 Task: Create a section Accelerator and in the section, add a milestone Platform Integration in the project AcePlan
Action: Mouse moved to (64, 328)
Screenshot: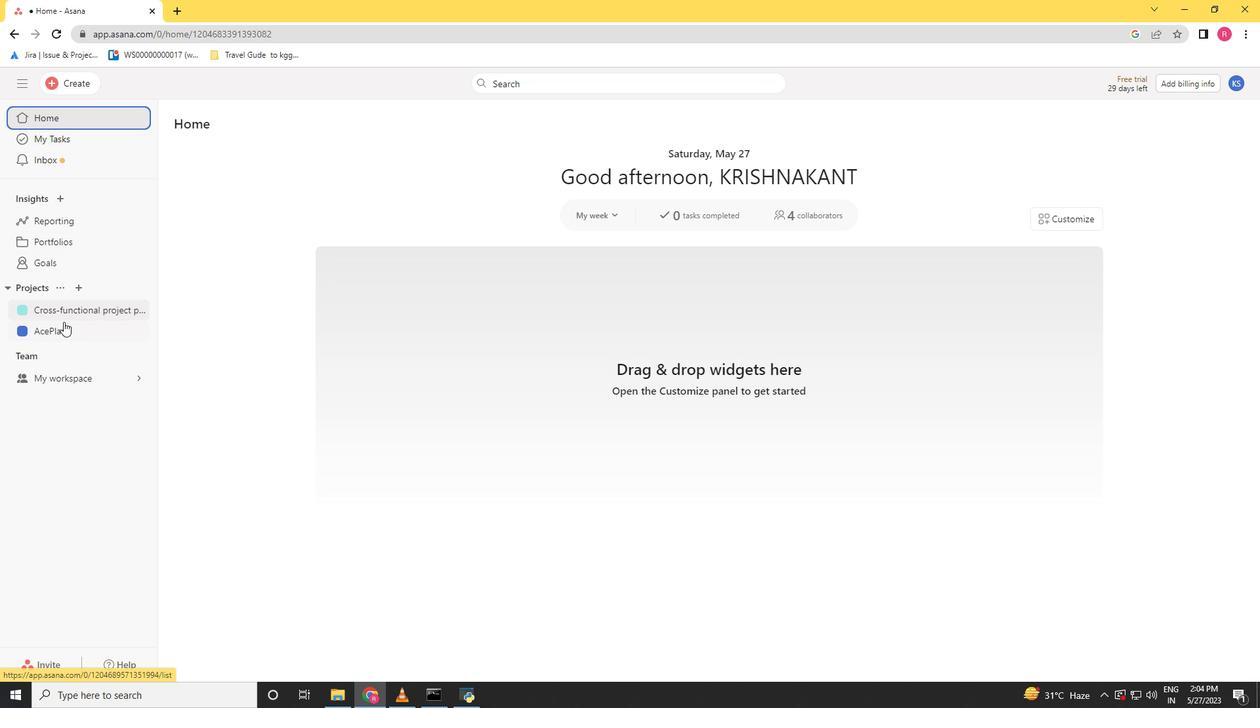 
Action: Mouse pressed left at (64, 328)
Screenshot: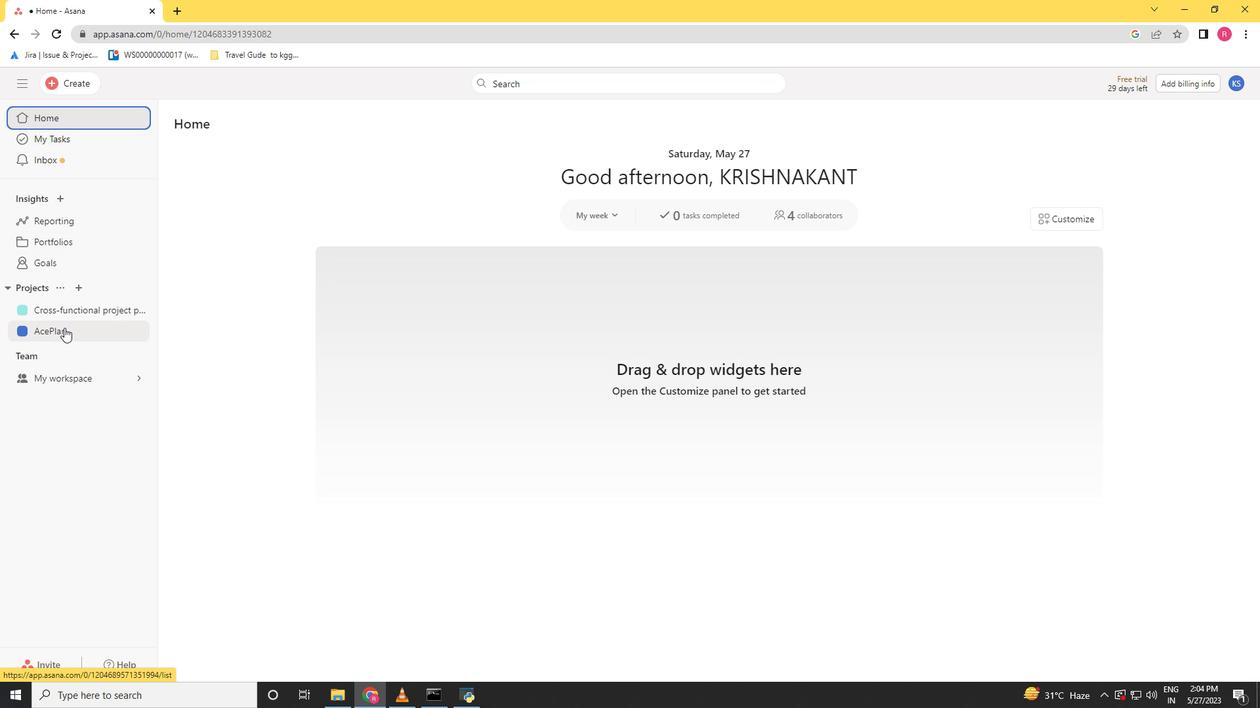 
Action: Mouse moved to (319, 629)
Screenshot: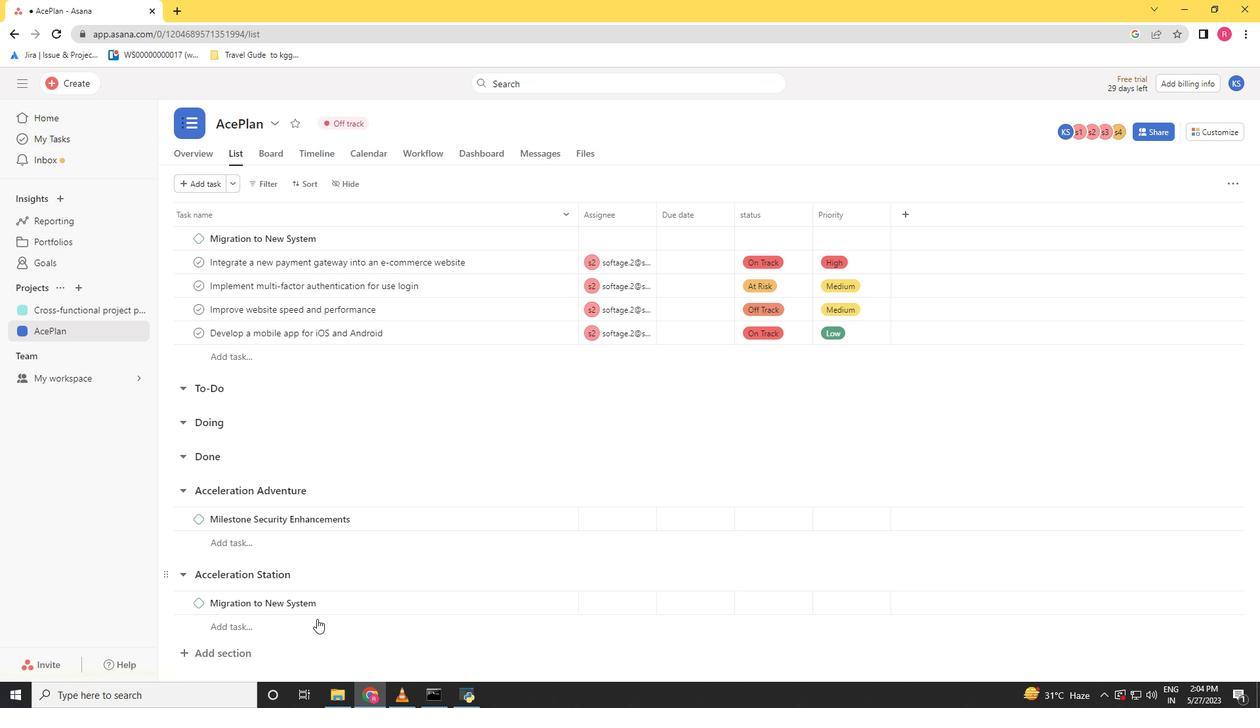 
Action: Mouse scrolled (319, 628) with delta (0, 0)
Screenshot: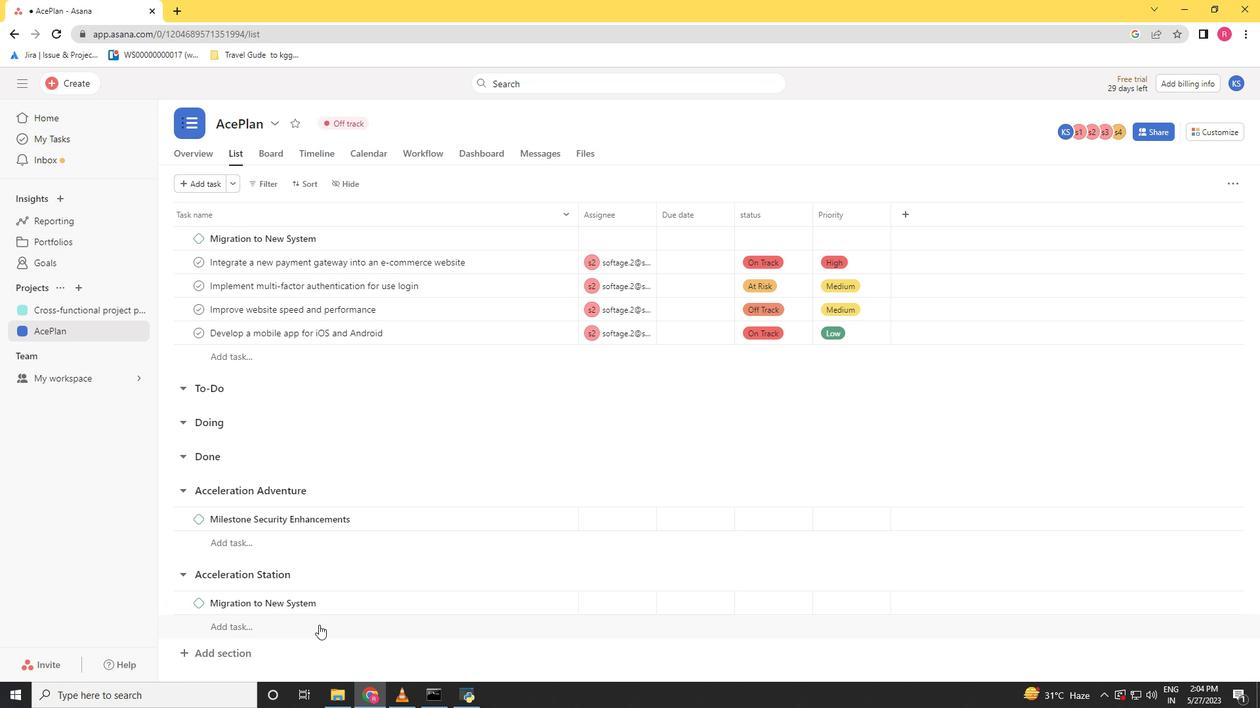 
Action: Mouse scrolled (319, 628) with delta (0, 0)
Screenshot: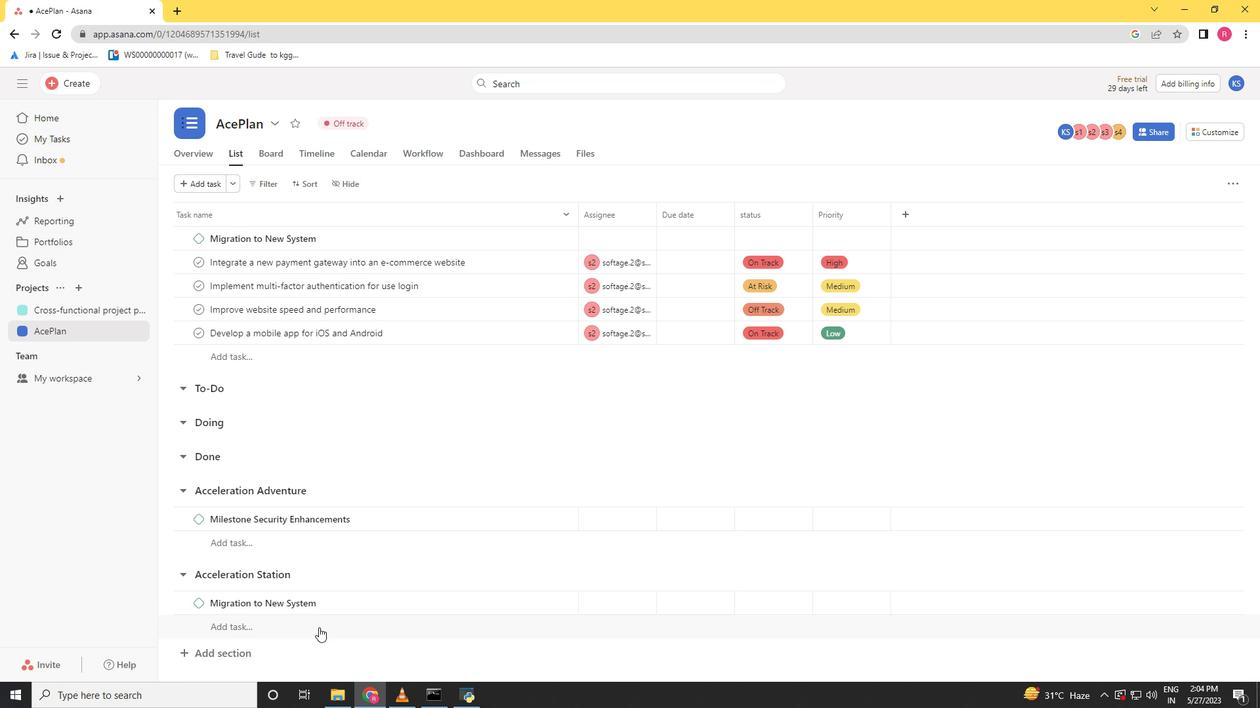 
Action: Mouse moved to (318, 629)
Screenshot: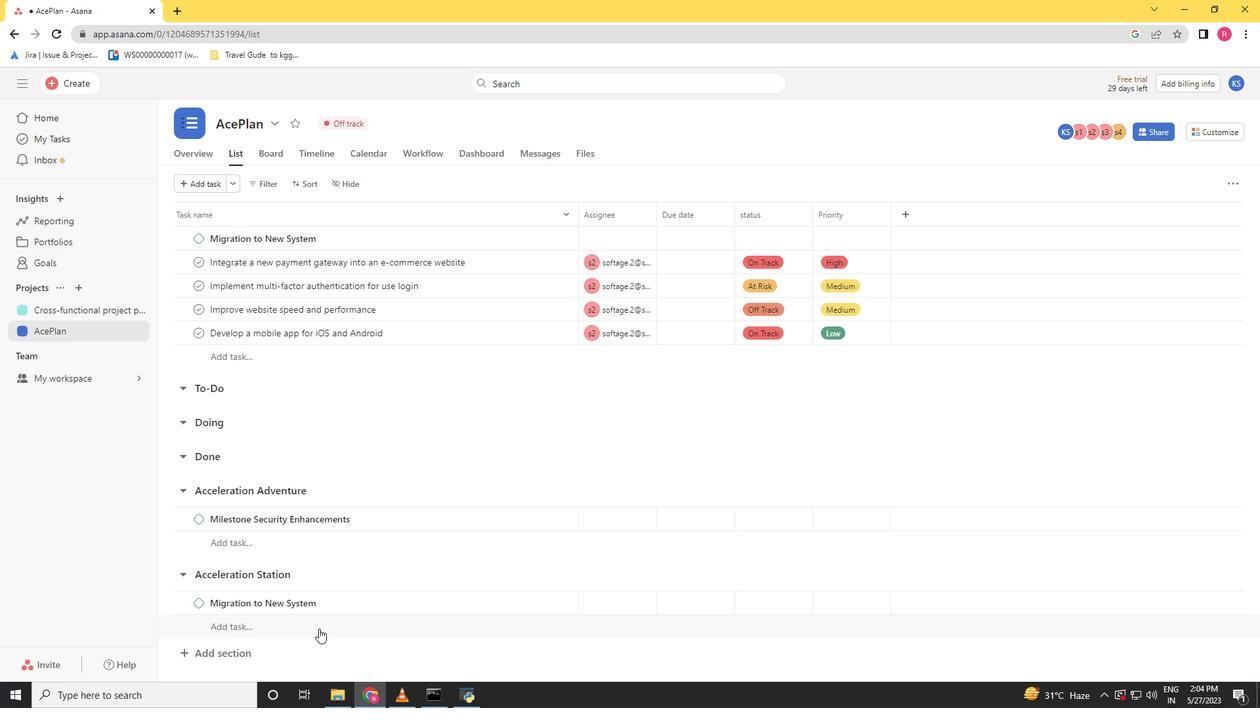 
Action: Mouse scrolled (318, 628) with delta (0, 0)
Screenshot: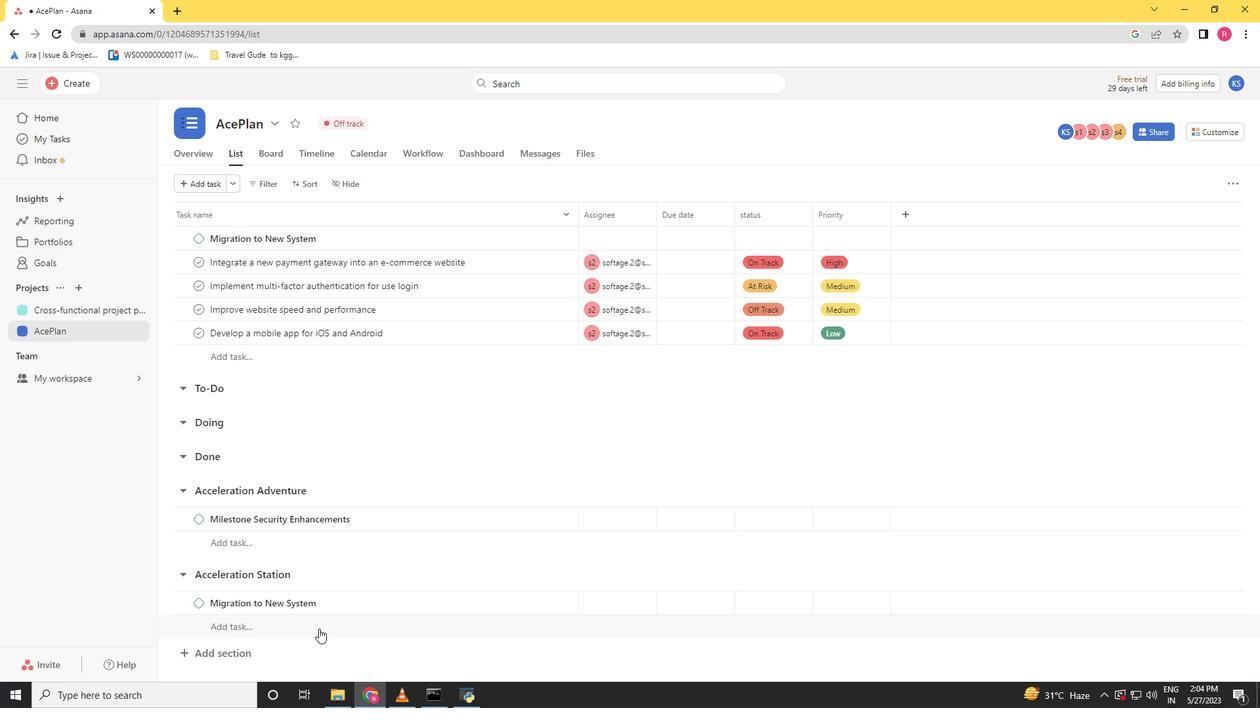 
Action: Mouse moved to (317, 629)
Screenshot: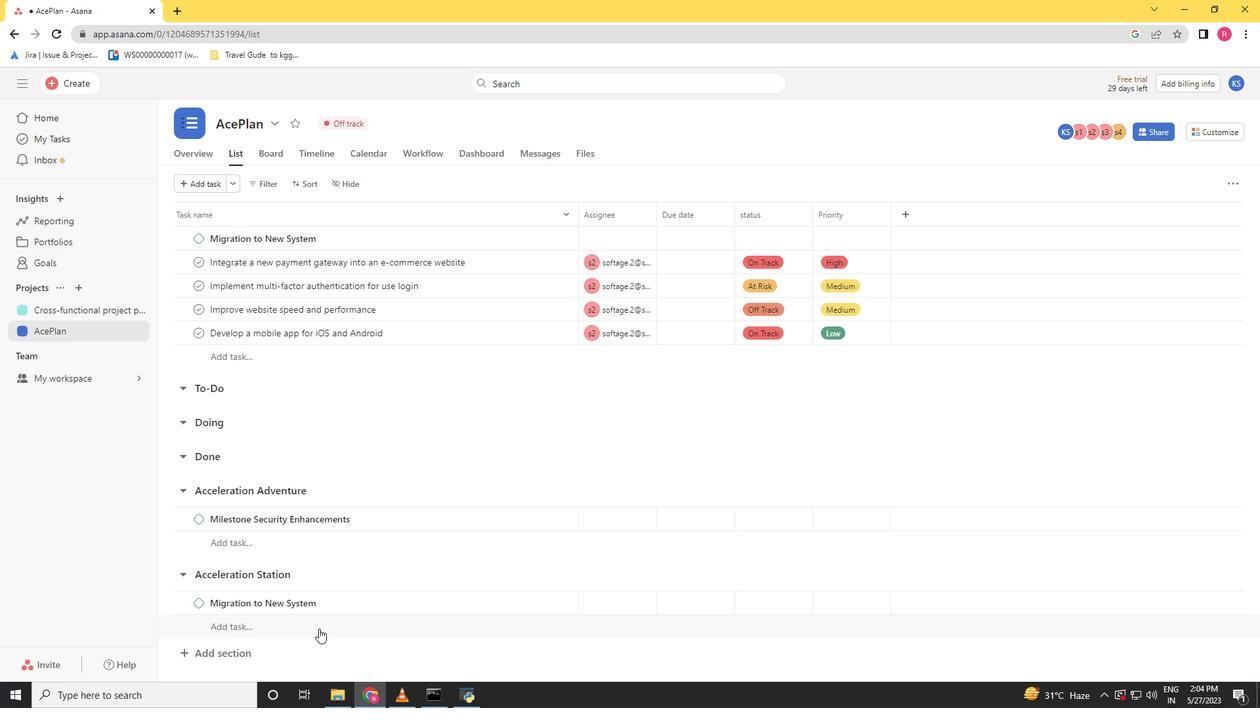 
Action: Mouse scrolled (317, 628) with delta (0, 0)
Screenshot: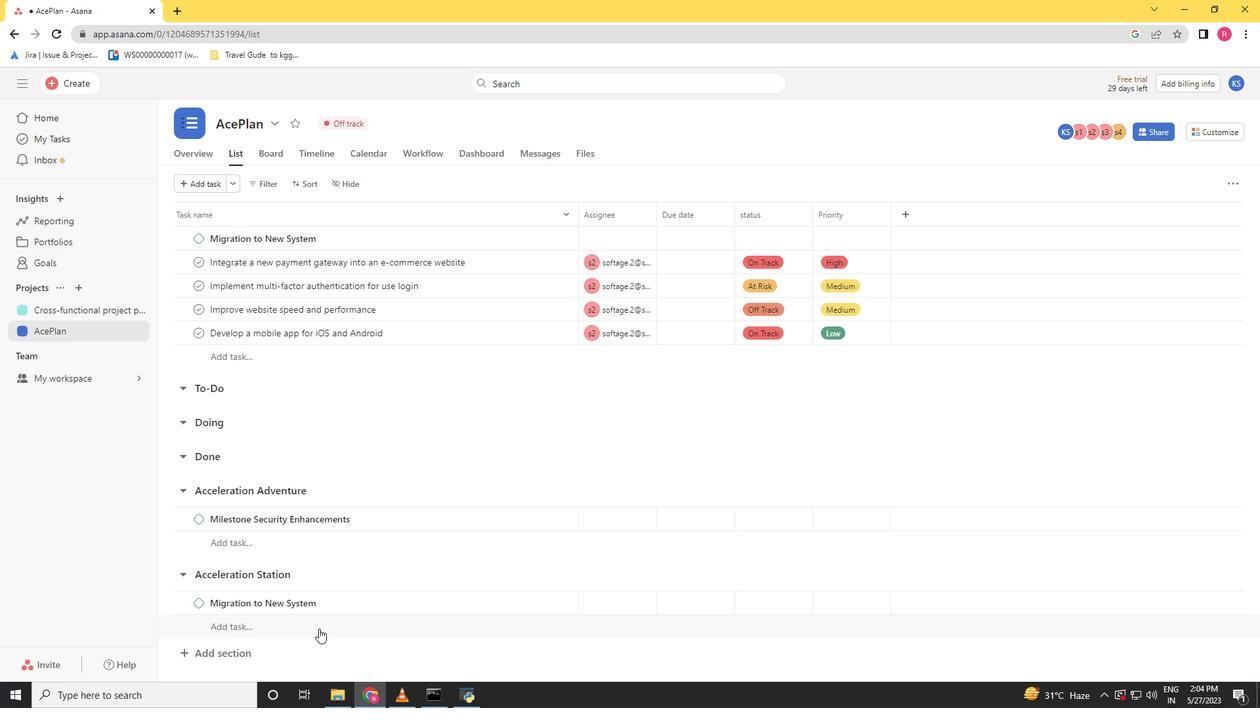 
Action: Mouse moved to (212, 656)
Screenshot: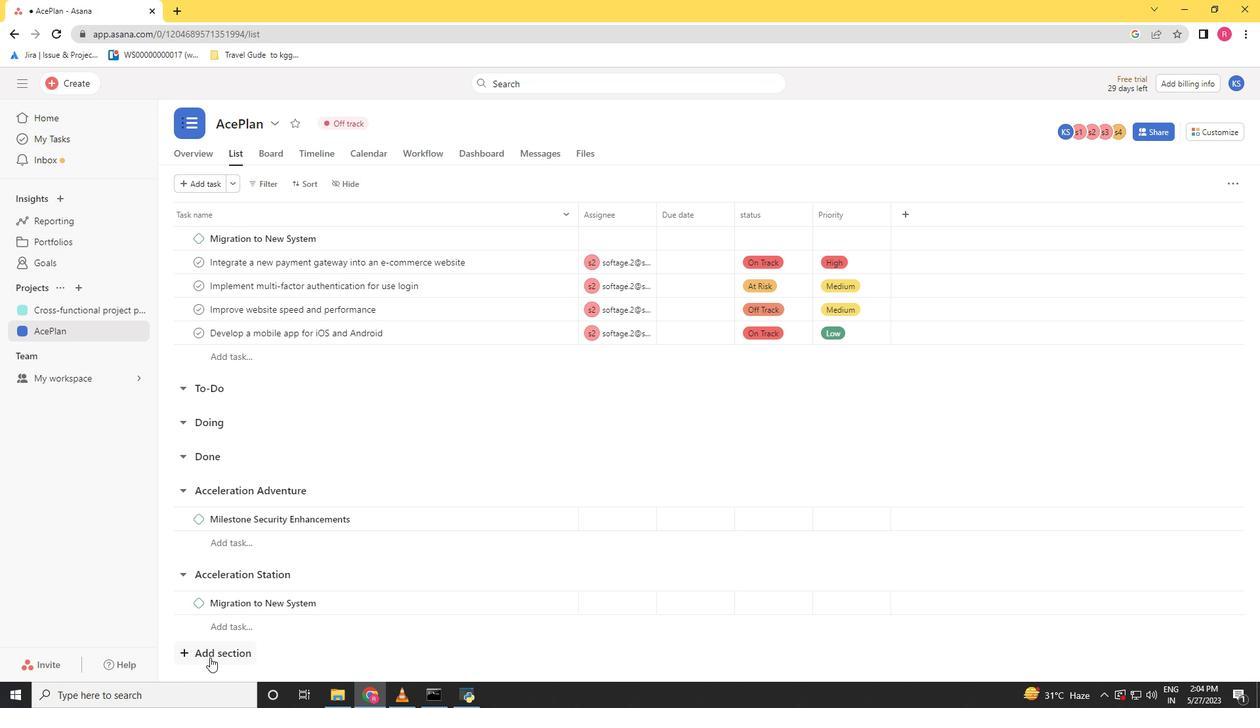 
Action: Mouse pressed left at (212, 656)
Screenshot: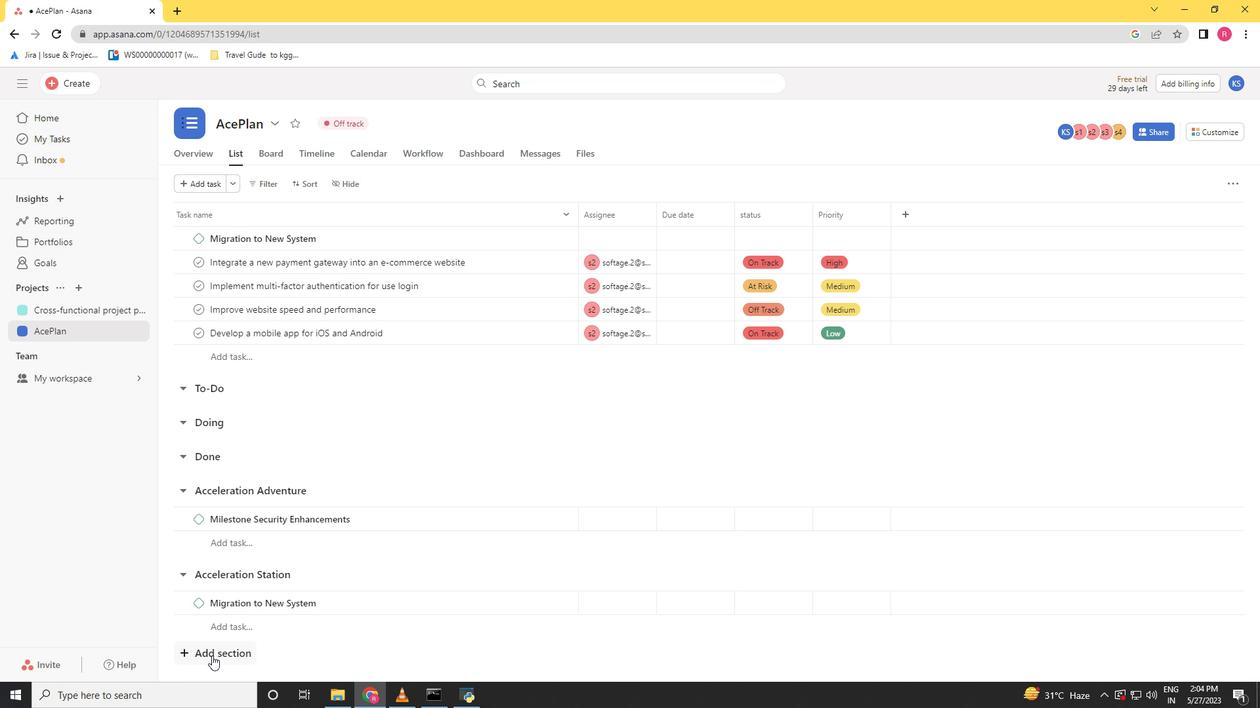 
Action: Mouse moved to (517, 417)
Screenshot: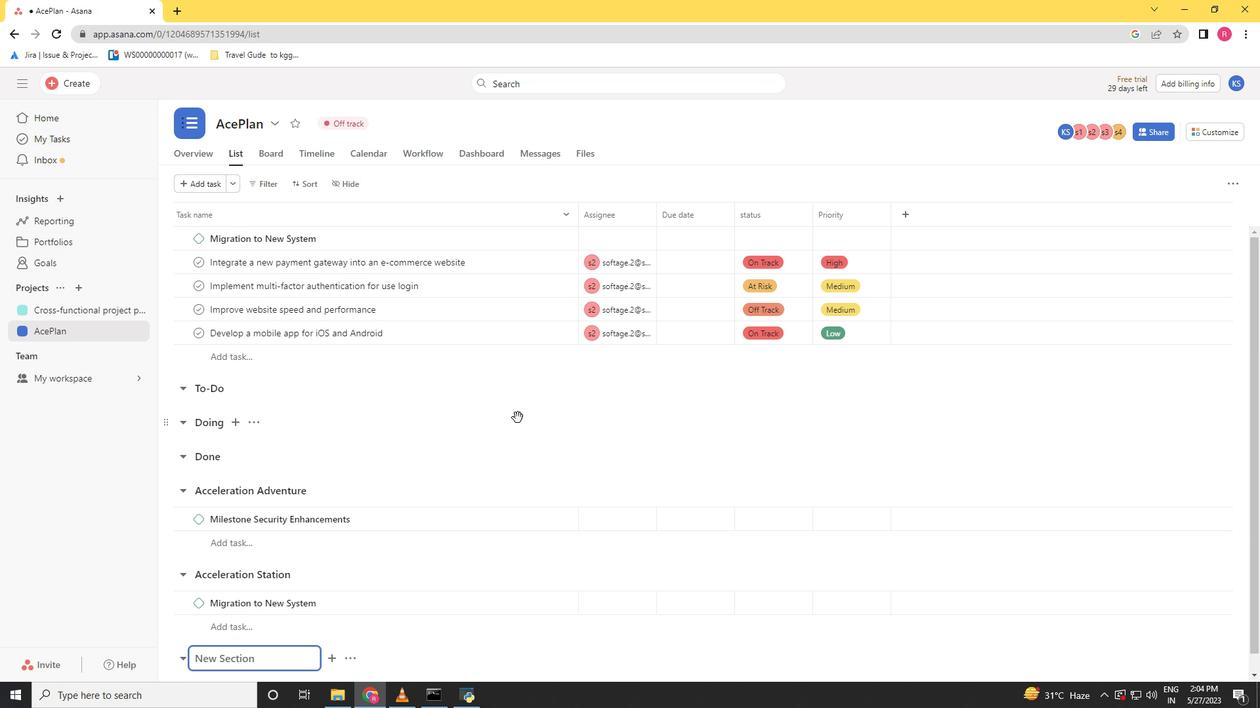 
Action: Key pressed <Key.shift>Accelerator<Key.space><Key.enter>
Screenshot: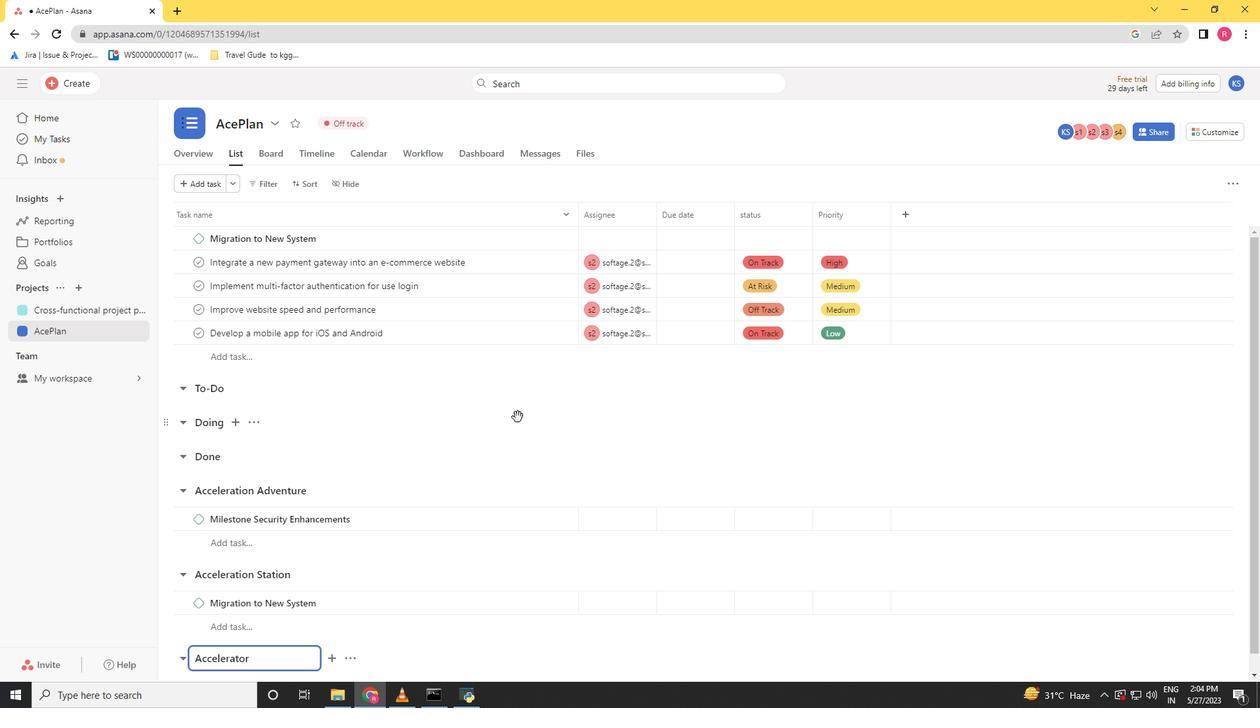 
Action: Mouse moved to (517, 417)
Screenshot: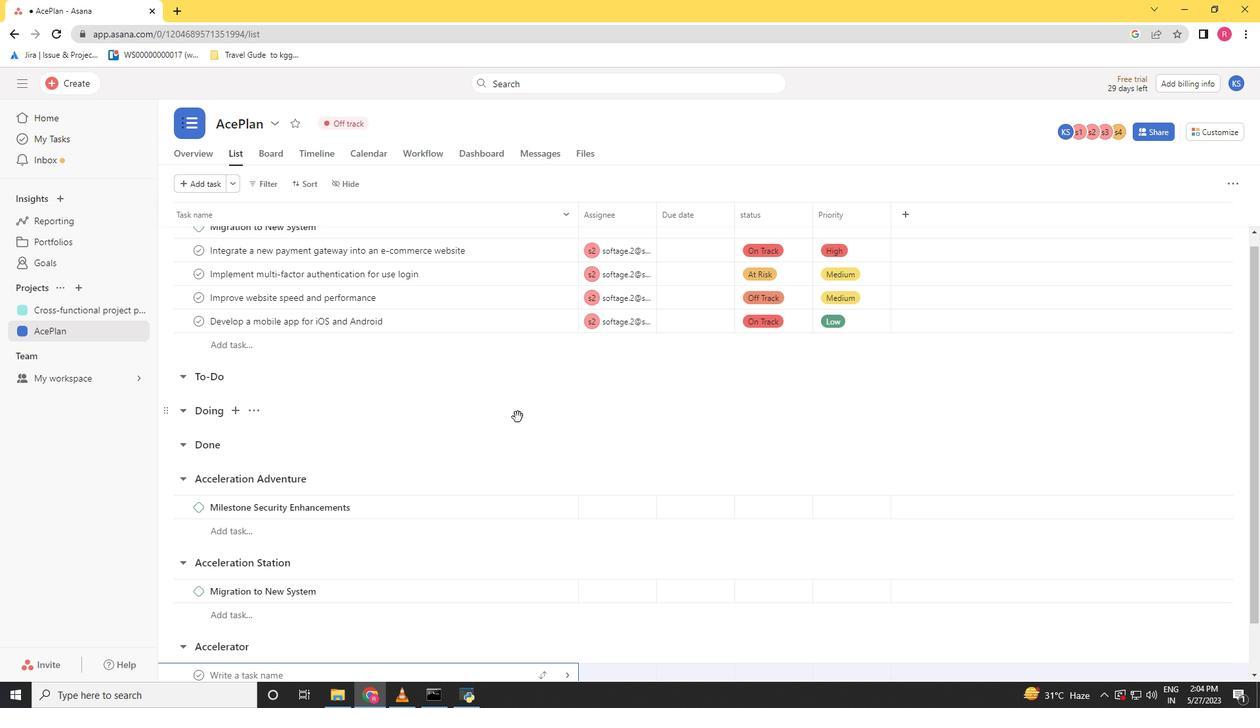 
Action: Mouse scrolled (517, 416) with delta (0, 0)
Screenshot: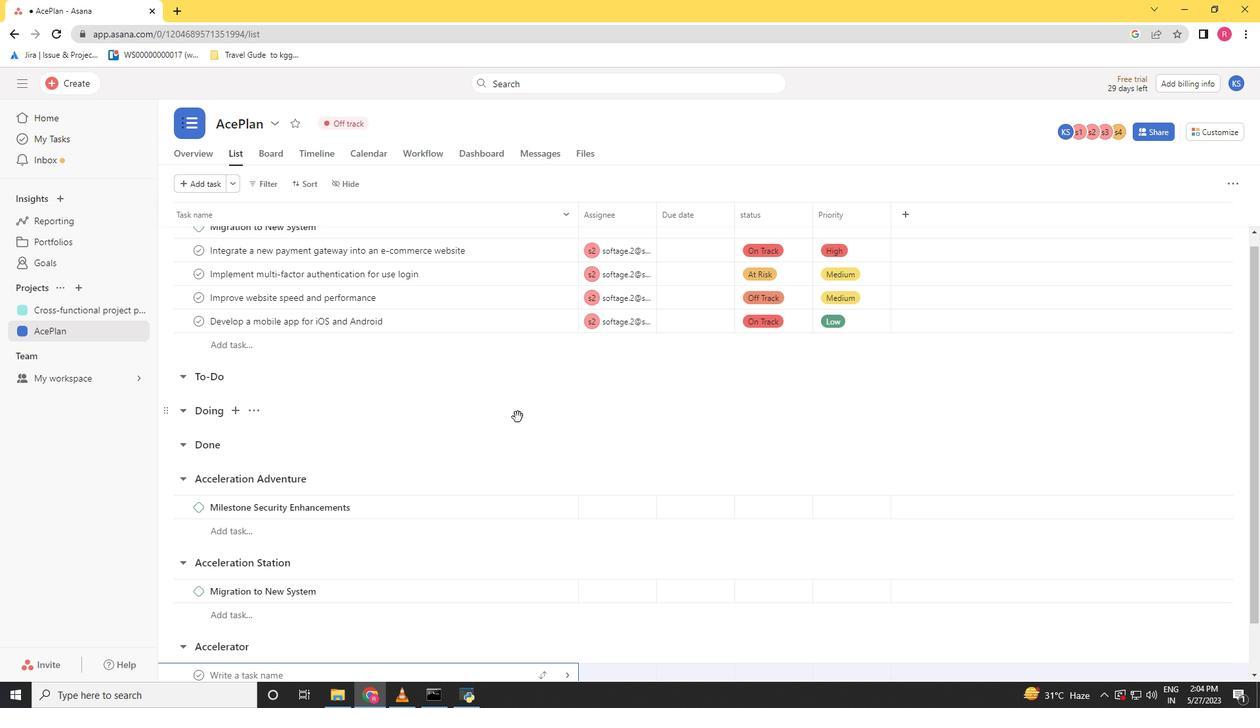 
Action: Mouse moved to (517, 417)
Screenshot: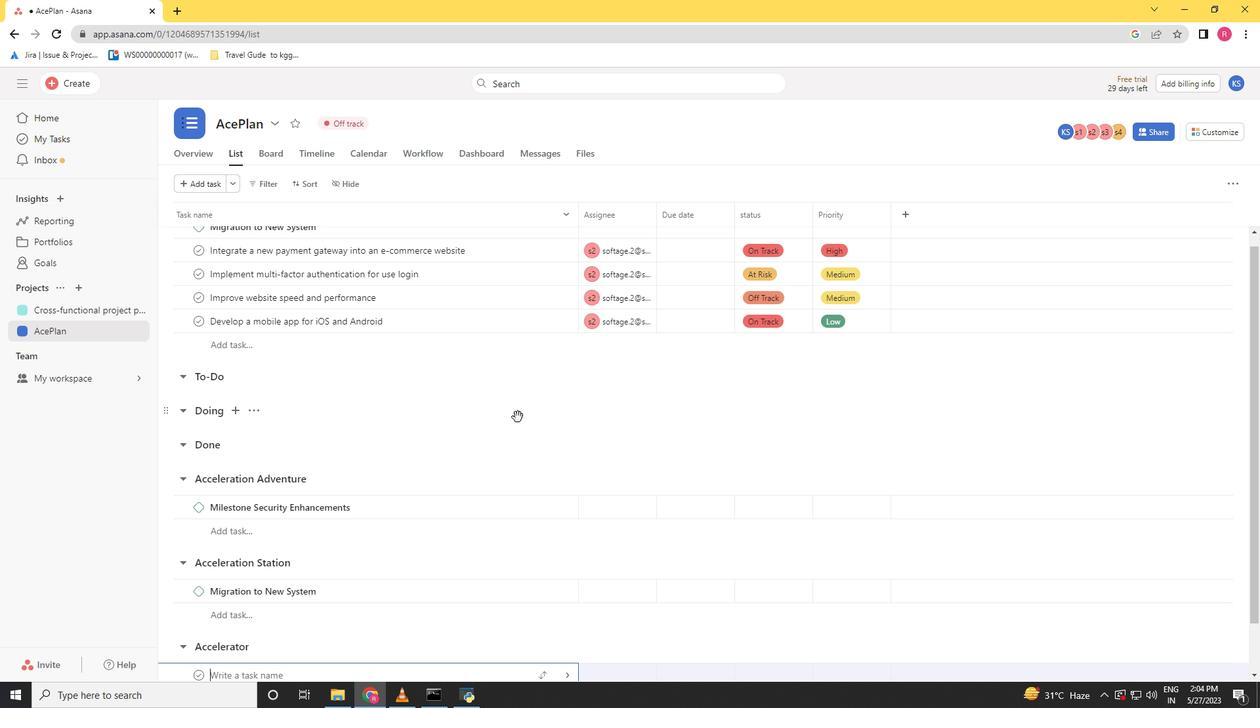 
Action: Mouse scrolled (517, 416) with delta (0, 0)
Screenshot: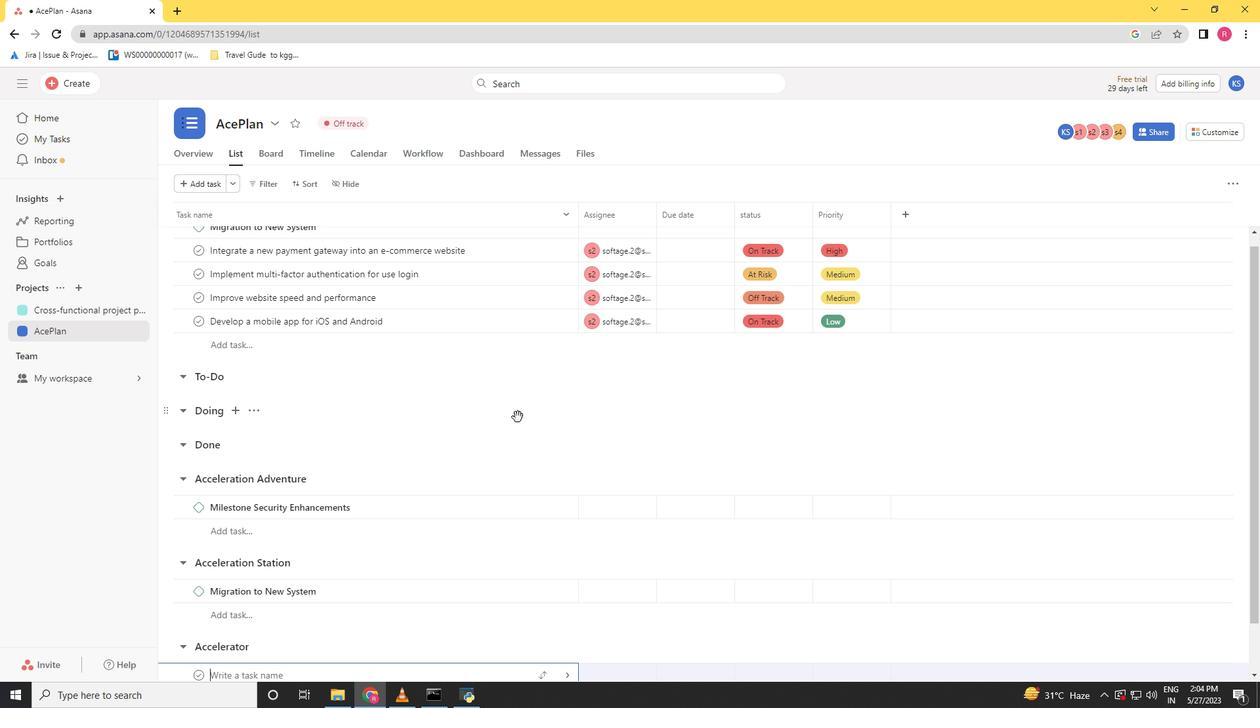 
Action: Mouse moved to (503, 423)
Screenshot: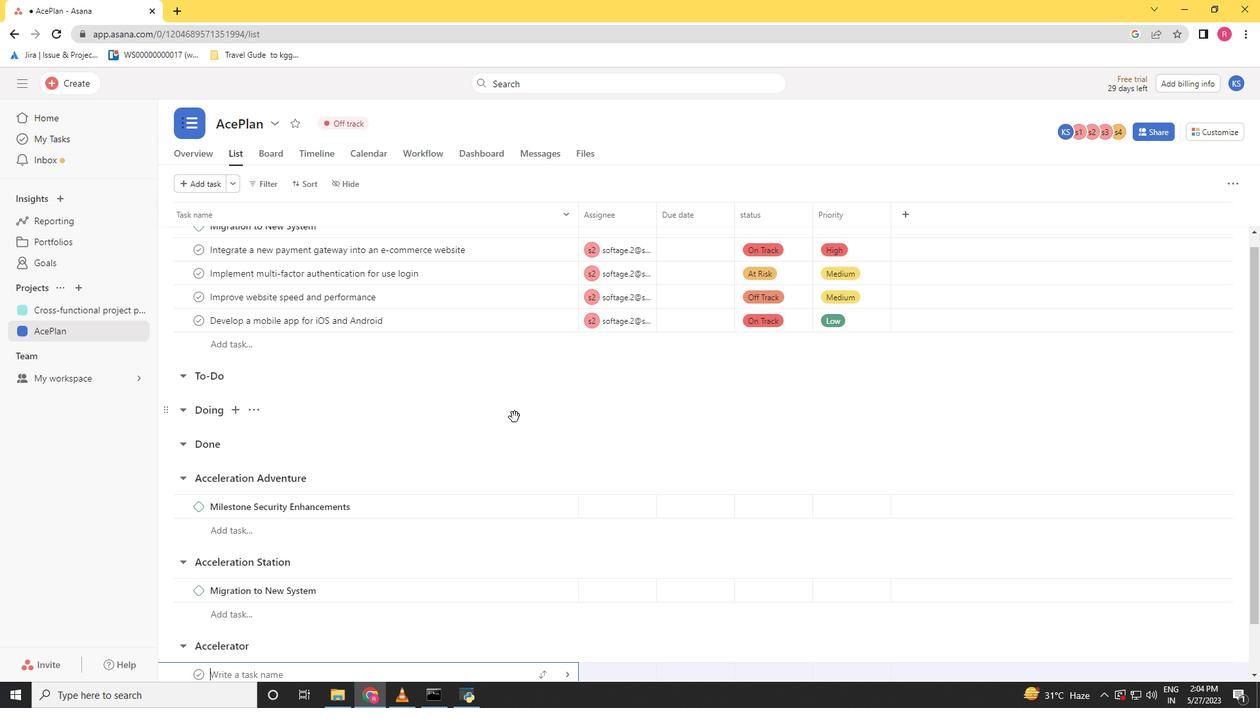 
Action: Mouse scrolled (503, 422) with delta (0, 0)
Screenshot: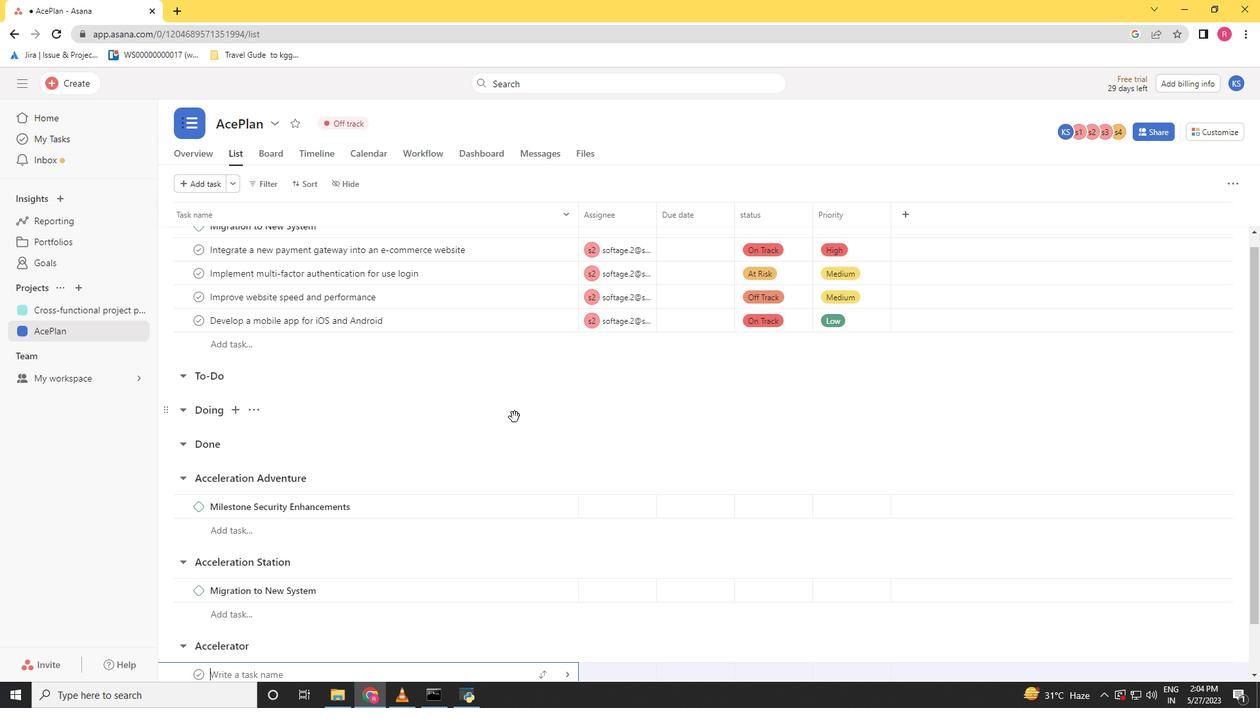
Action: Mouse moved to (503, 423)
Screenshot: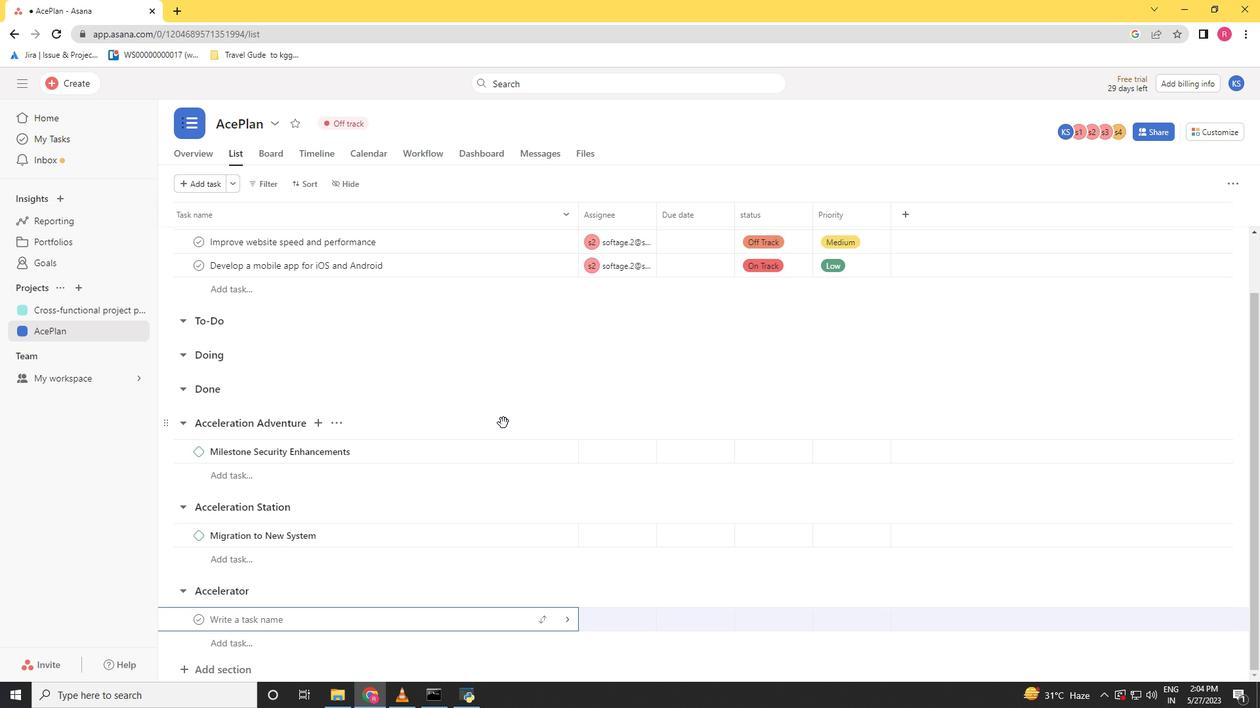 
Action: Key pressed <Key.shift><Key.shift><Key.shift><Key.shift><Key.shift><Key.shift><Key.shift><Key.shift><Key.shift><Key.shift><Key.shift><Key.shift><Key.shift><Key.shift><Key.shift>Platform<Key.space><Key.shift>Integration<Key.space>
Screenshot: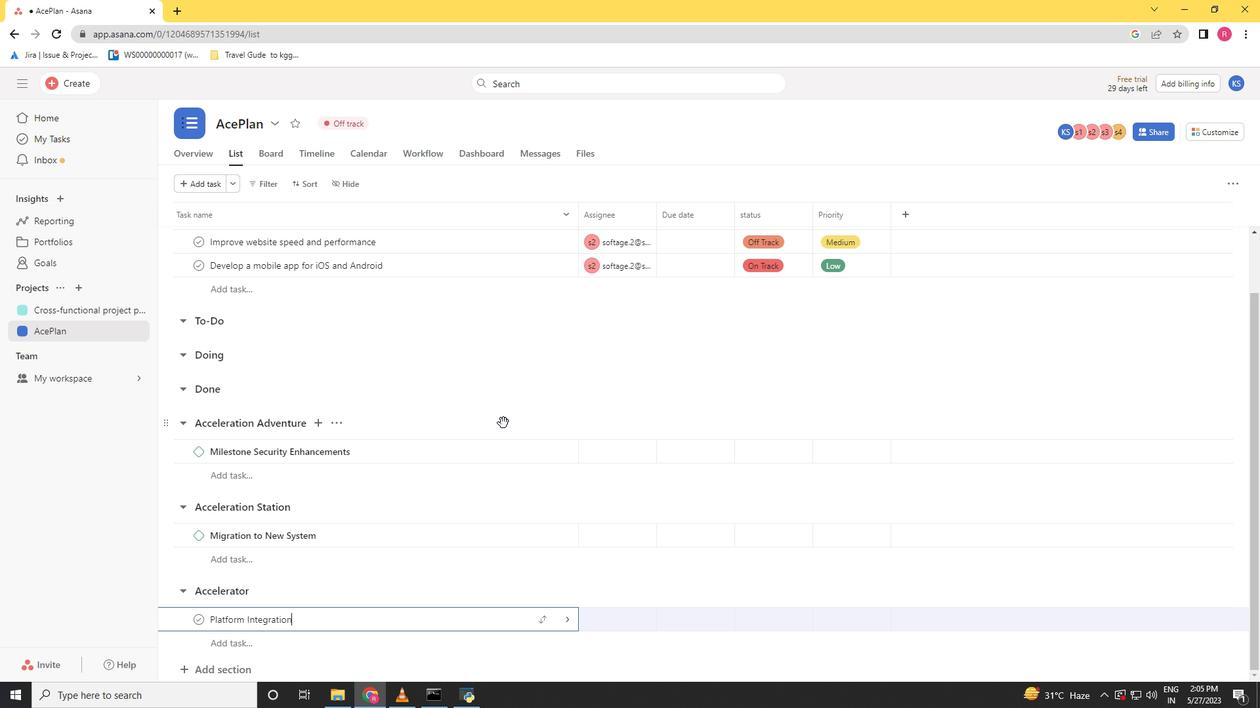 
Action: Mouse moved to (562, 615)
Screenshot: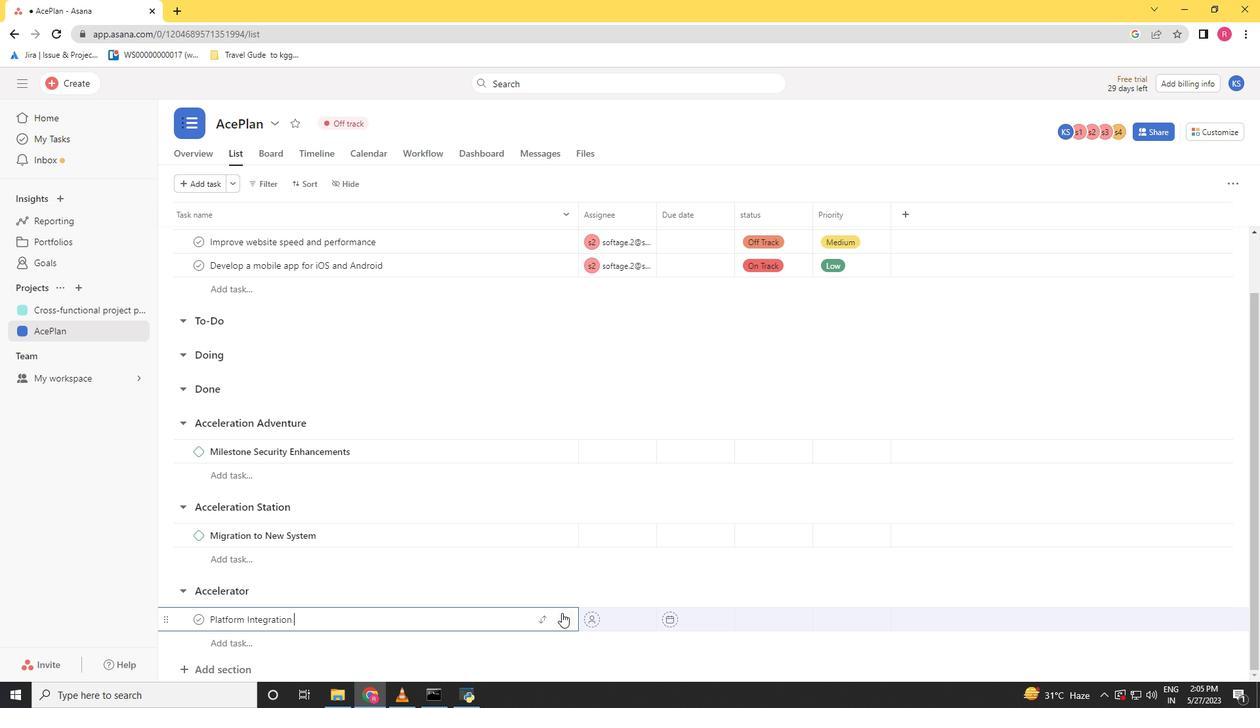 
Action: Mouse pressed left at (562, 615)
Screenshot: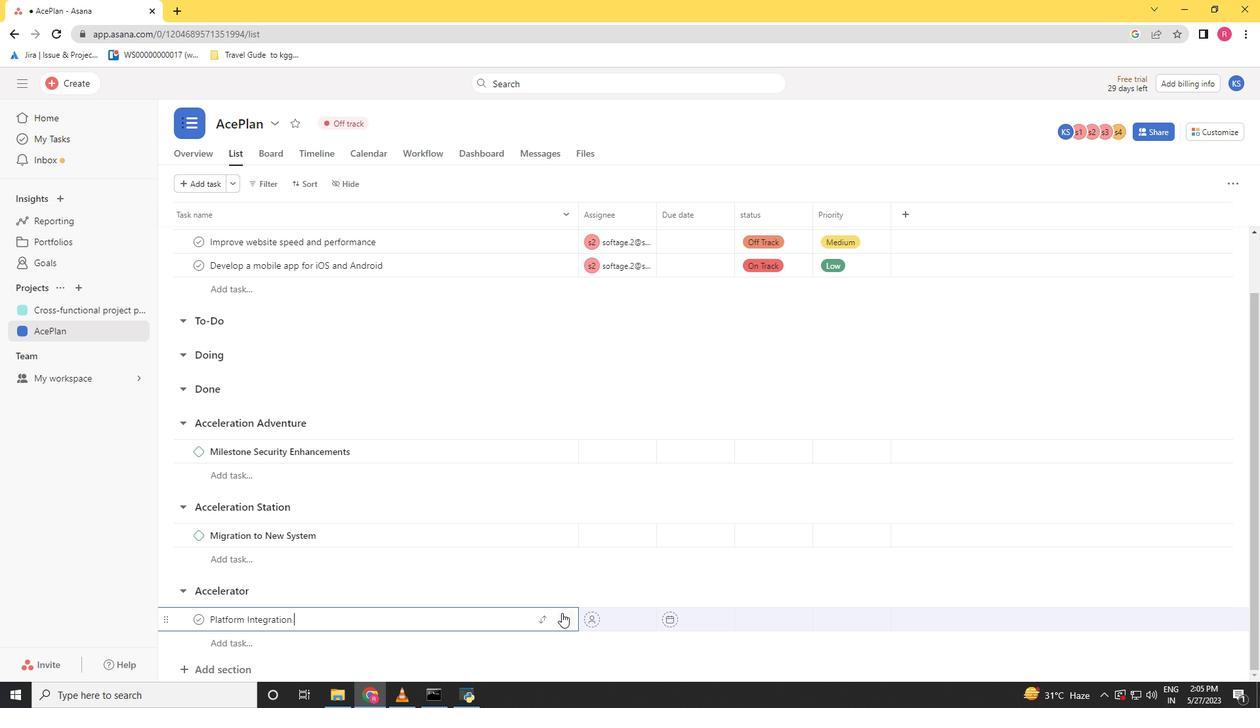 
Action: Mouse moved to (1207, 183)
Screenshot: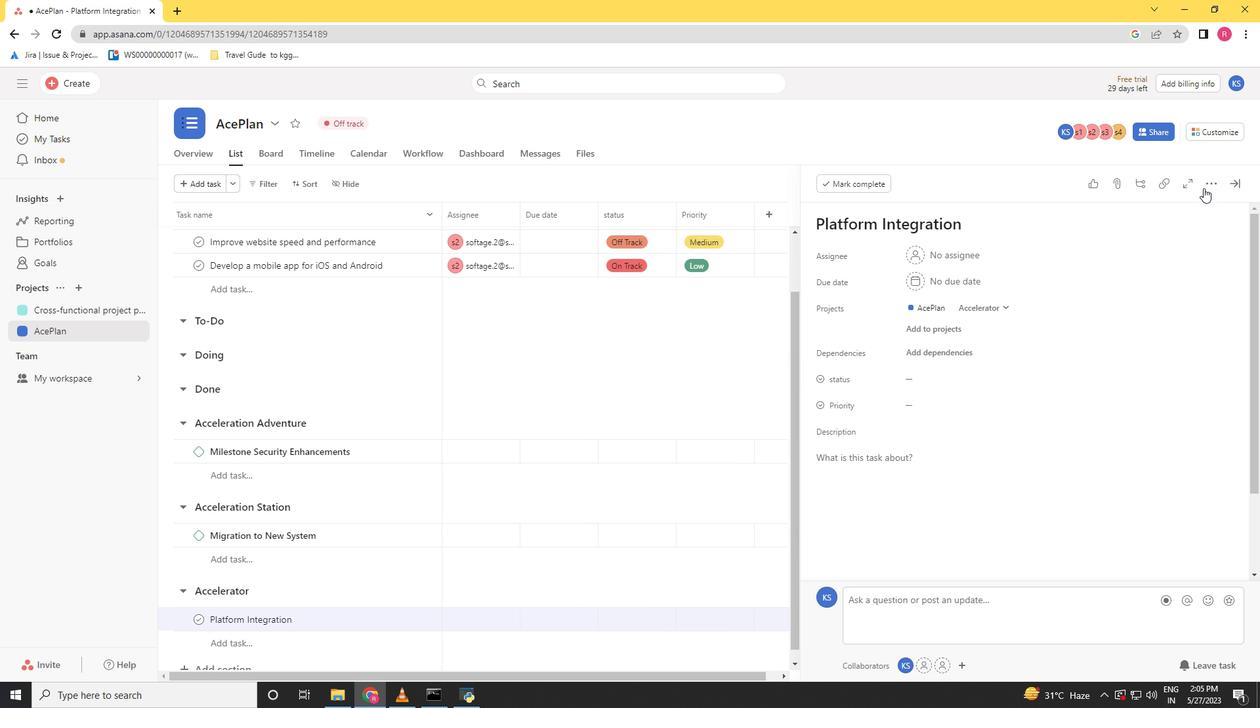 
Action: Mouse pressed left at (1207, 183)
Screenshot: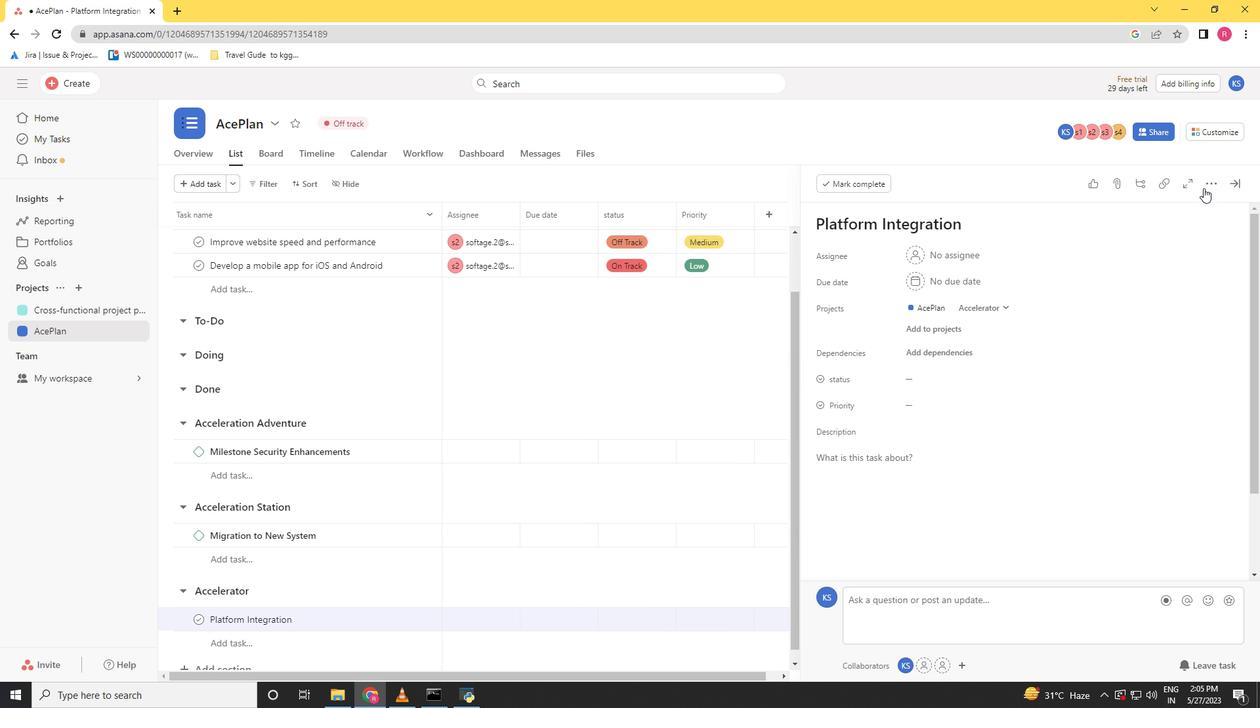 
Action: Mouse moved to (1164, 238)
Screenshot: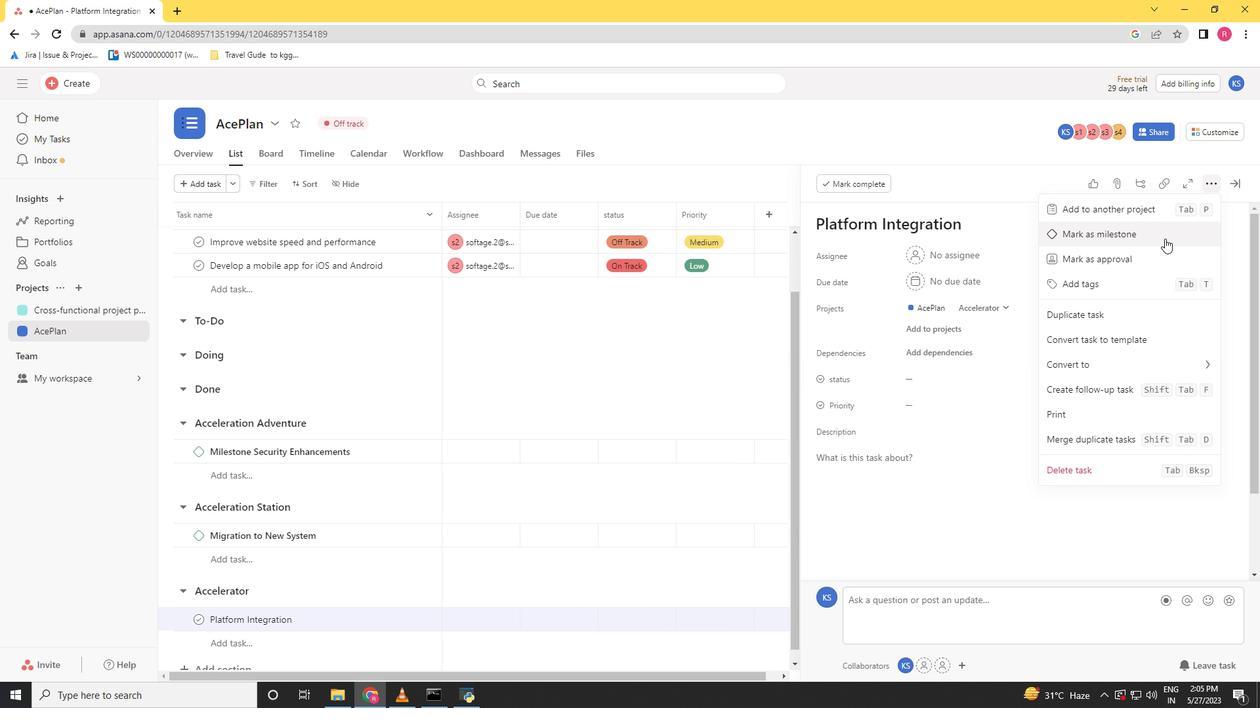 
Action: Mouse pressed left at (1164, 238)
Screenshot: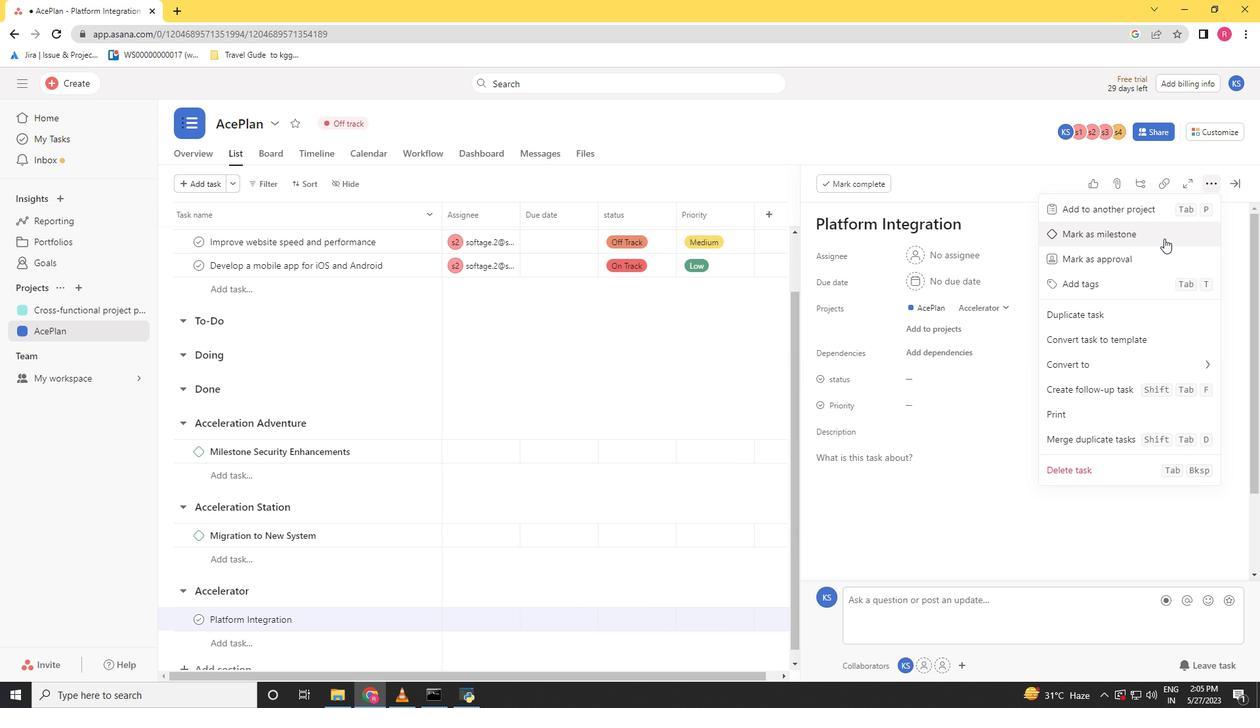 
Action: Mouse moved to (494, 658)
Screenshot: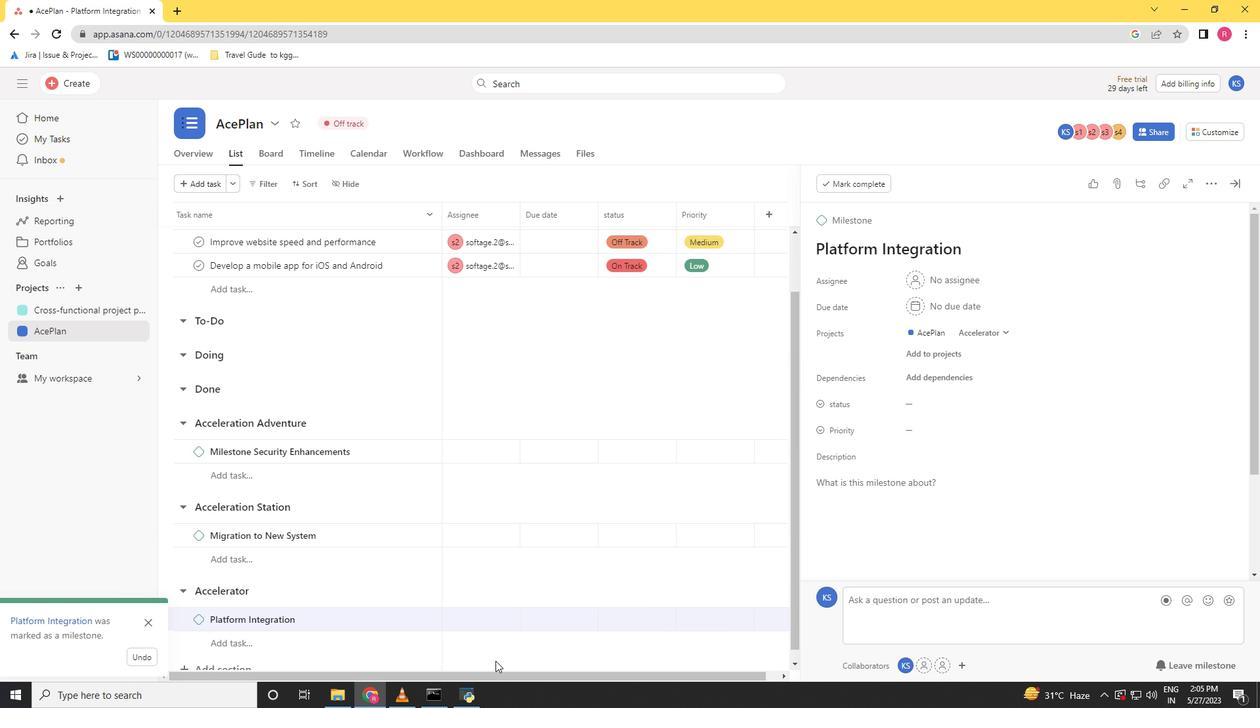 
Action: Mouse pressed left at (494, 658)
Screenshot: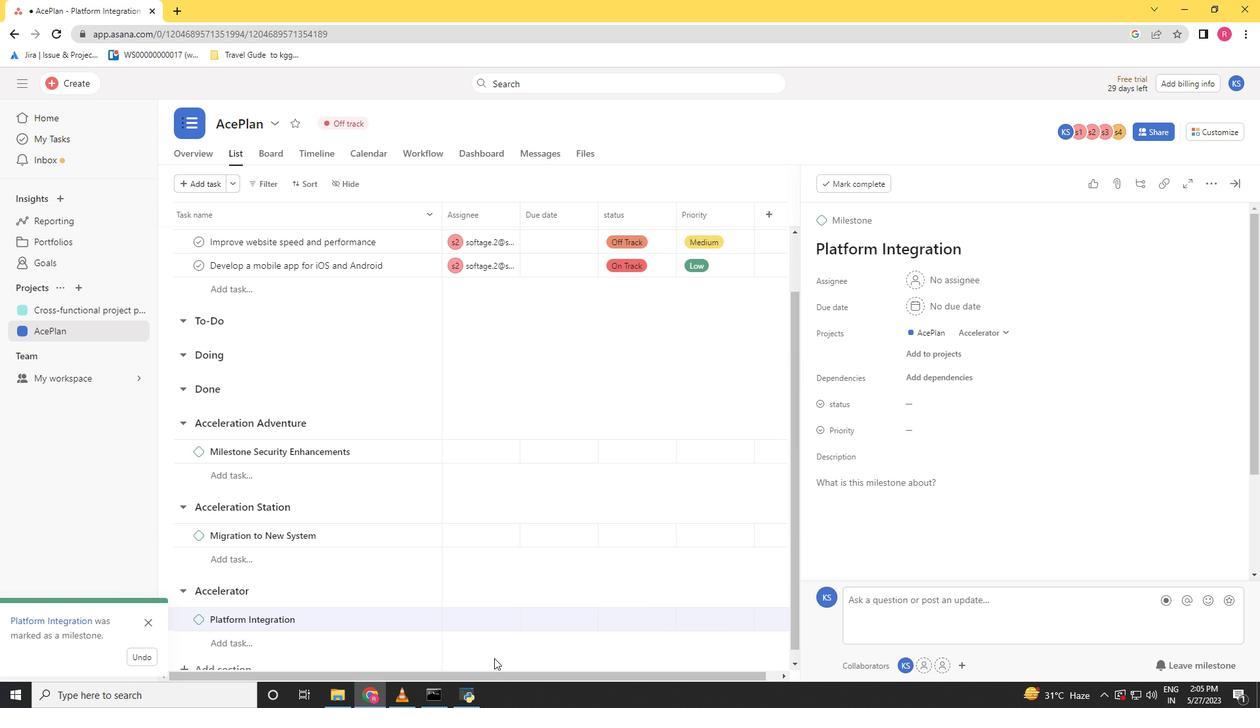 
Action: Mouse moved to (409, 345)
Screenshot: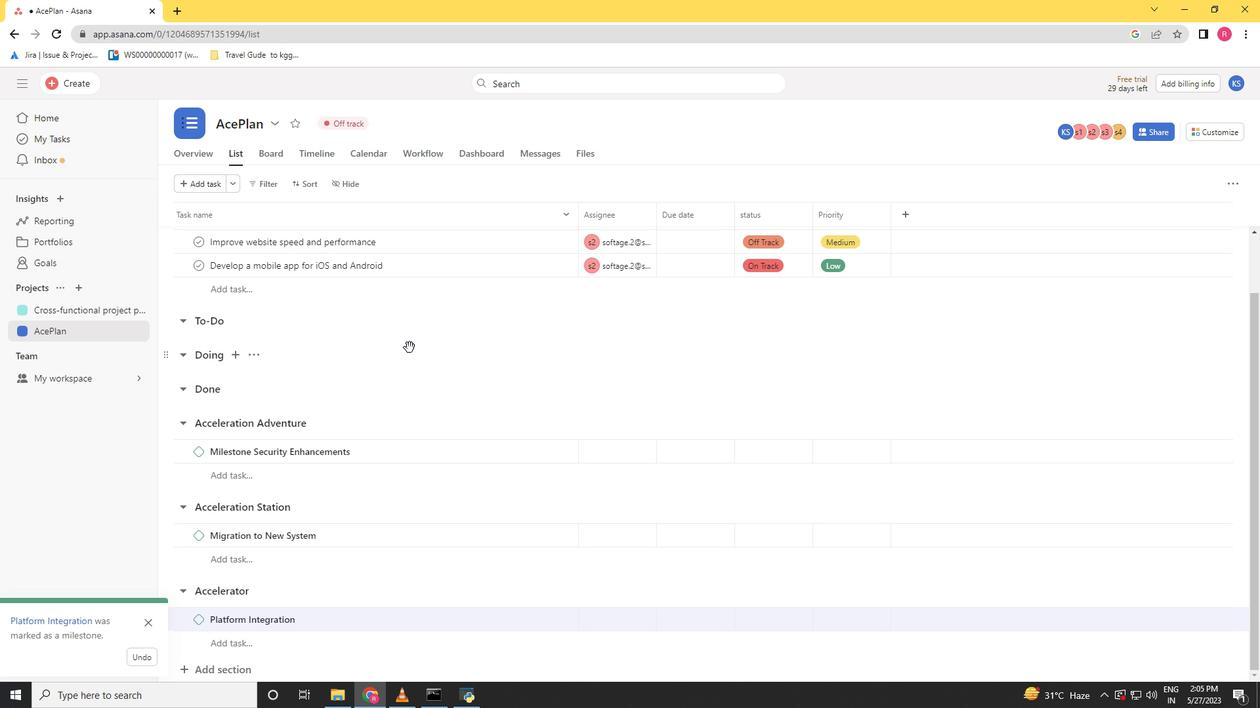 
